 Task: Set the Company Name to "Softage" under New customer in Find Invoice.
Action: Mouse moved to (136, 19)
Screenshot: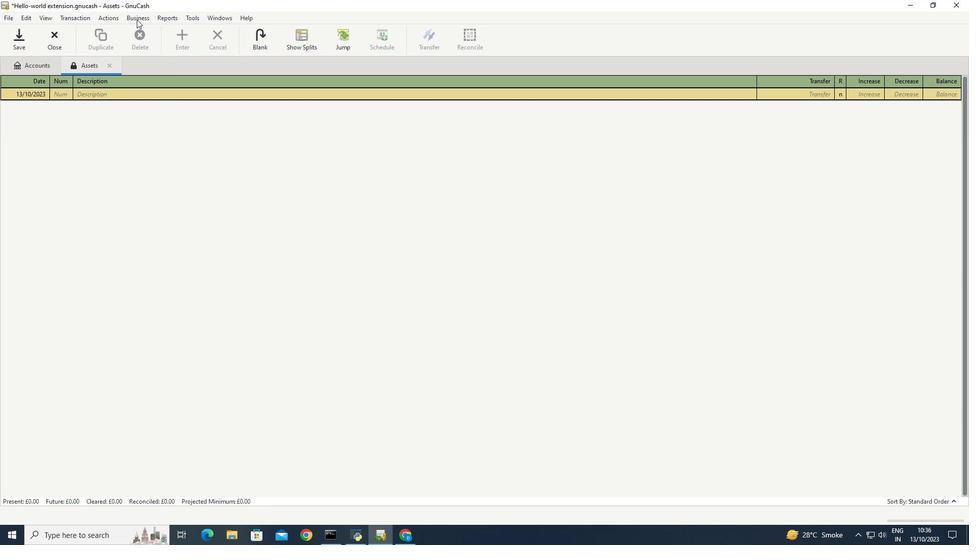 
Action: Mouse pressed left at (136, 19)
Screenshot: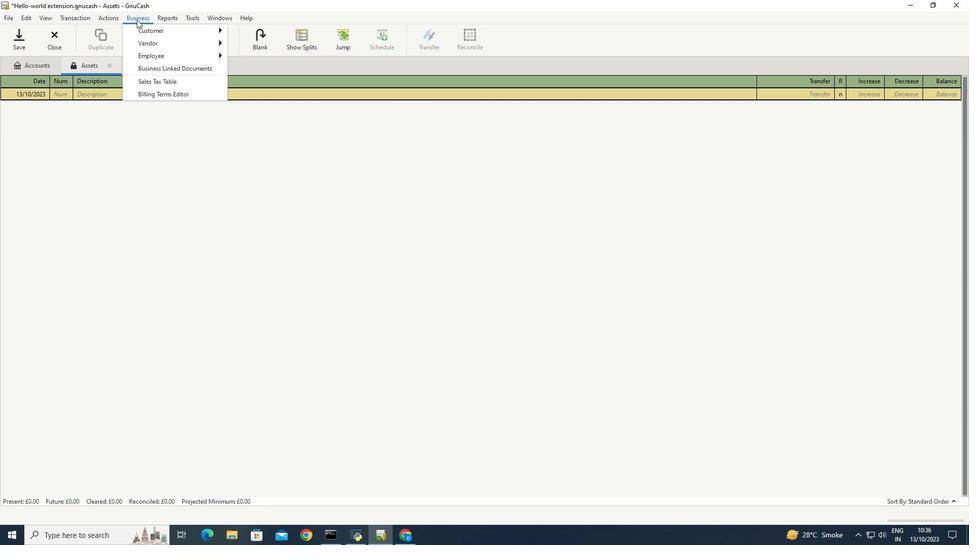 
Action: Mouse moved to (254, 82)
Screenshot: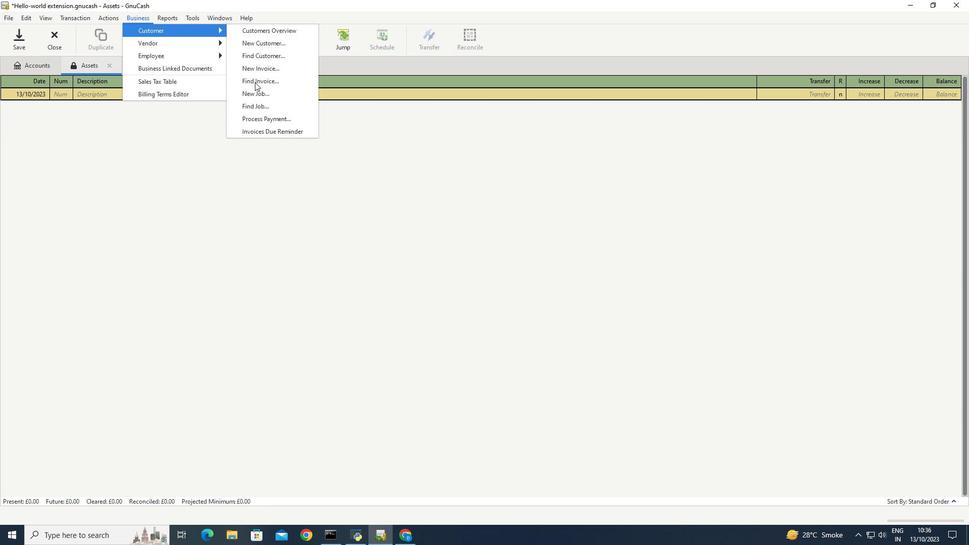 
Action: Mouse pressed left at (254, 82)
Screenshot: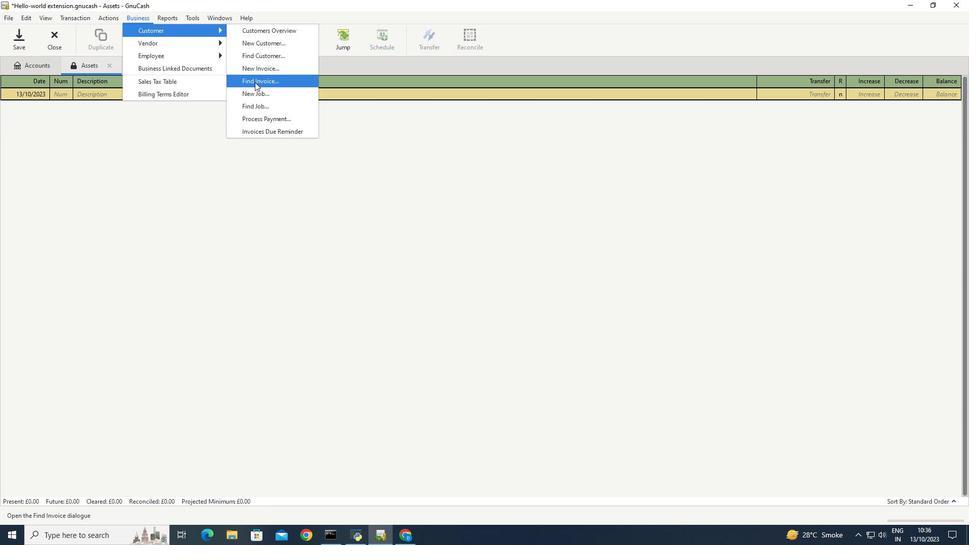 
Action: Mouse moved to (508, 341)
Screenshot: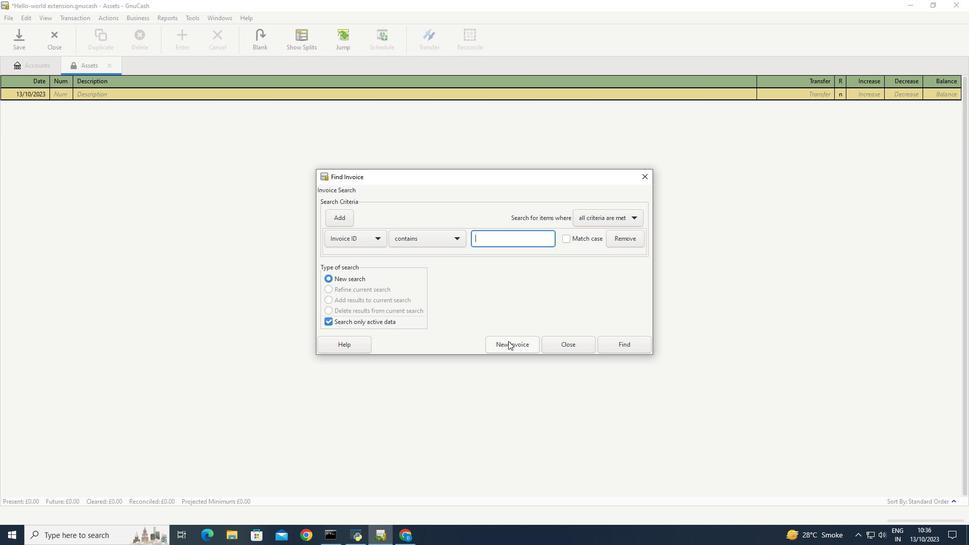 
Action: Mouse pressed left at (508, 341)
Screenshot: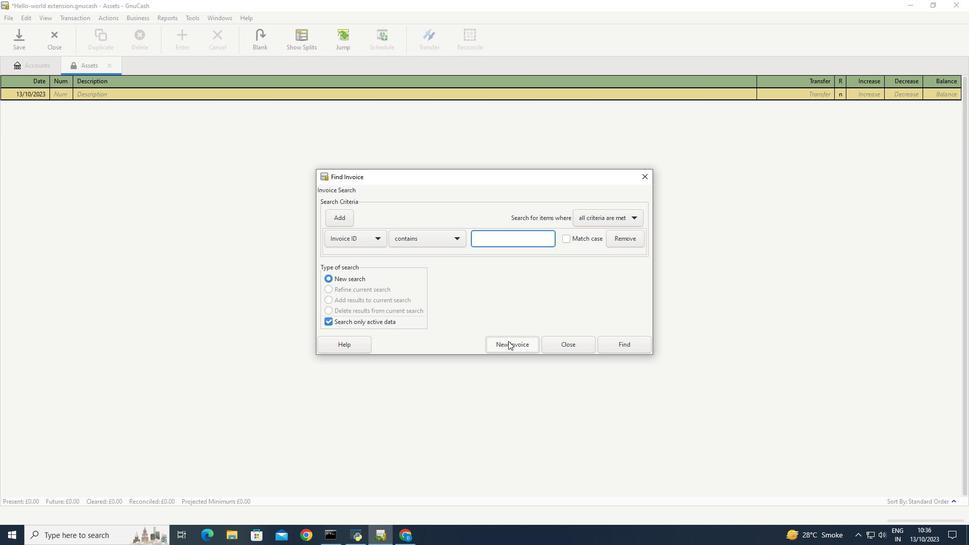 
Action: Mouse moved to (537, 272)
Screenshot: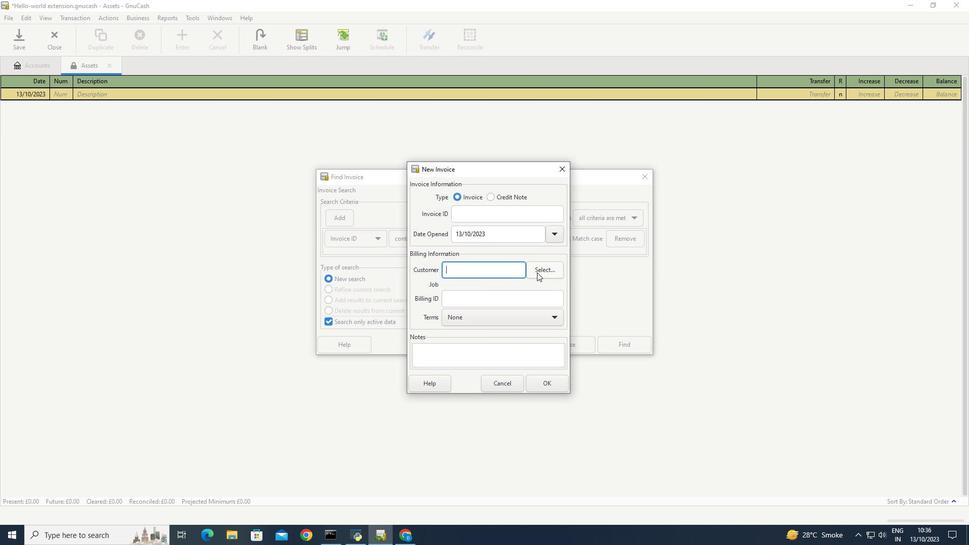 
Action: Mouse pressed left at (537, 272)
Screenshot: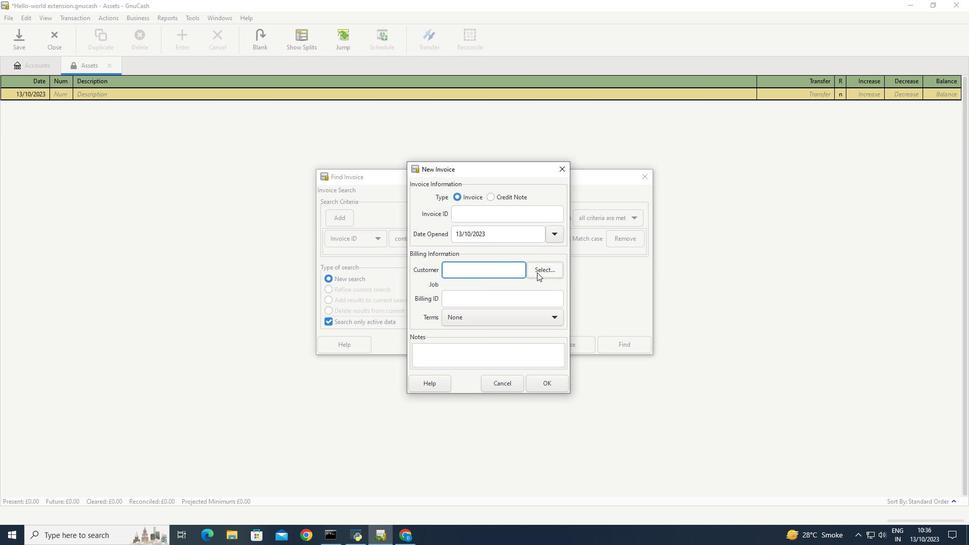 
Action: Mouse moved to (501, 344)
Screenshot: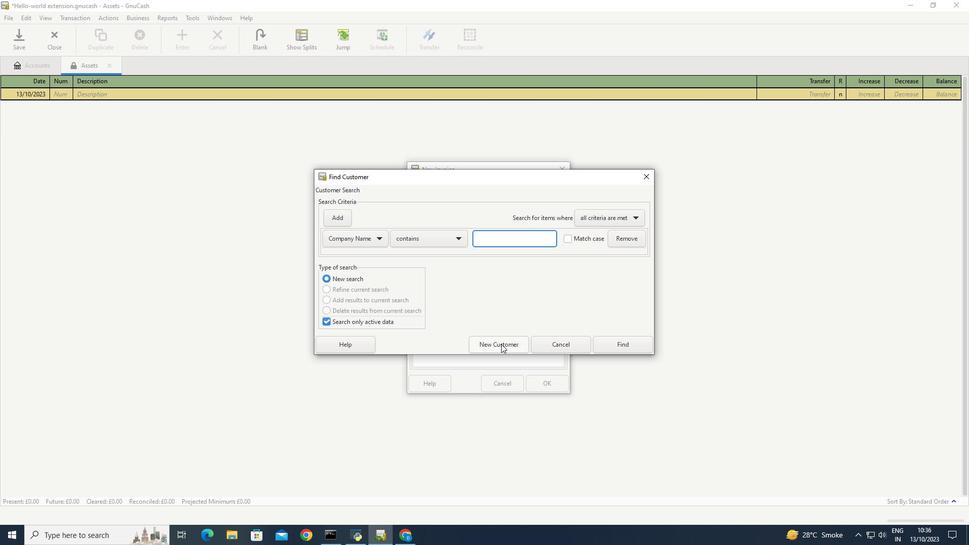 
Action: Mouse pressed left at (501, 344)
Screenshot: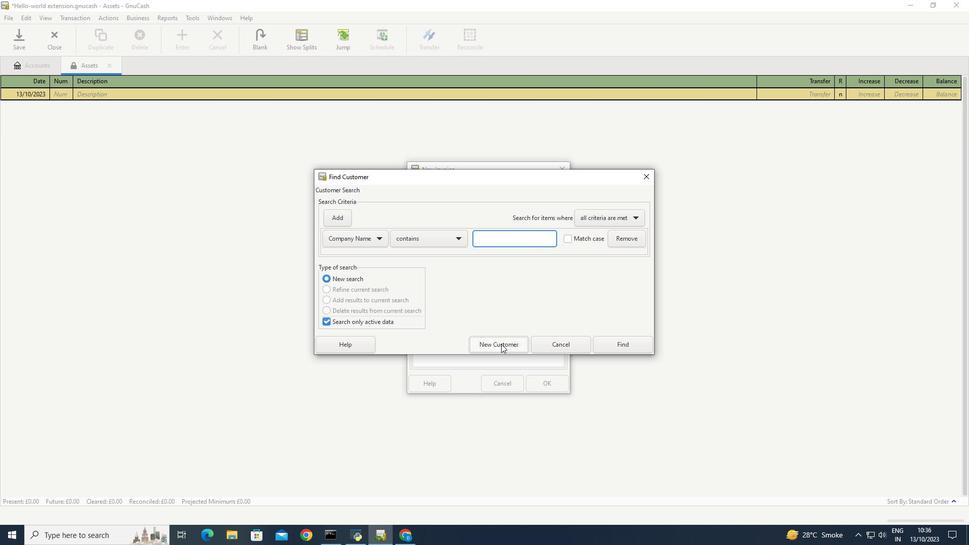 
Action: Mouse moved to (481, 194)
Screenshot: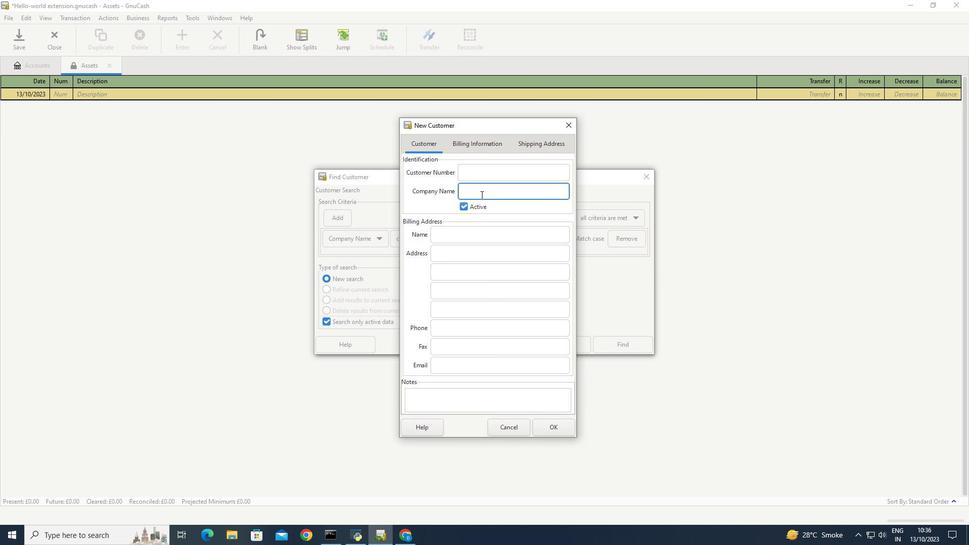 
Action: Mouse pressed left at (481, 194)
Screenshot: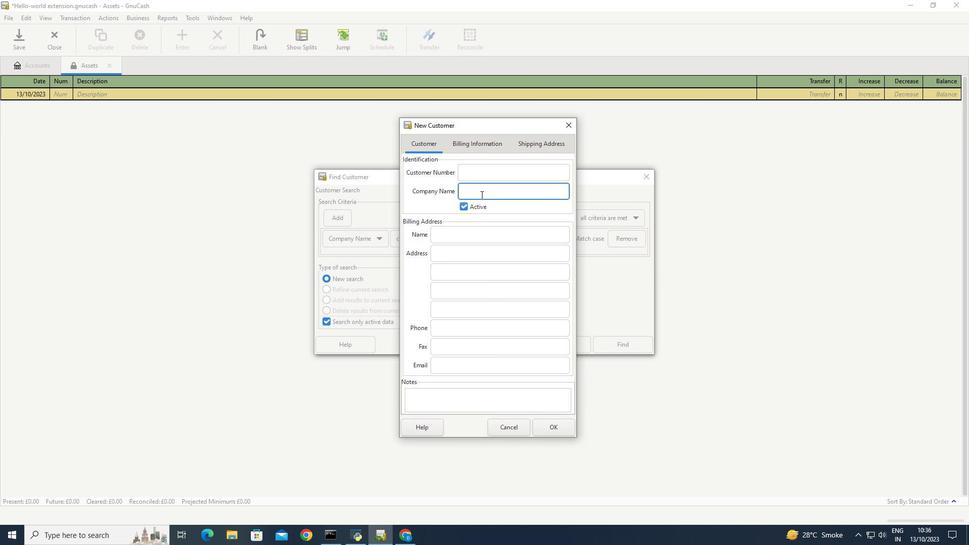 
Action: Key pressed <Key.caps_lock>S<Key.caps_lock>oftae<Key.backspace>ge
Screenshot: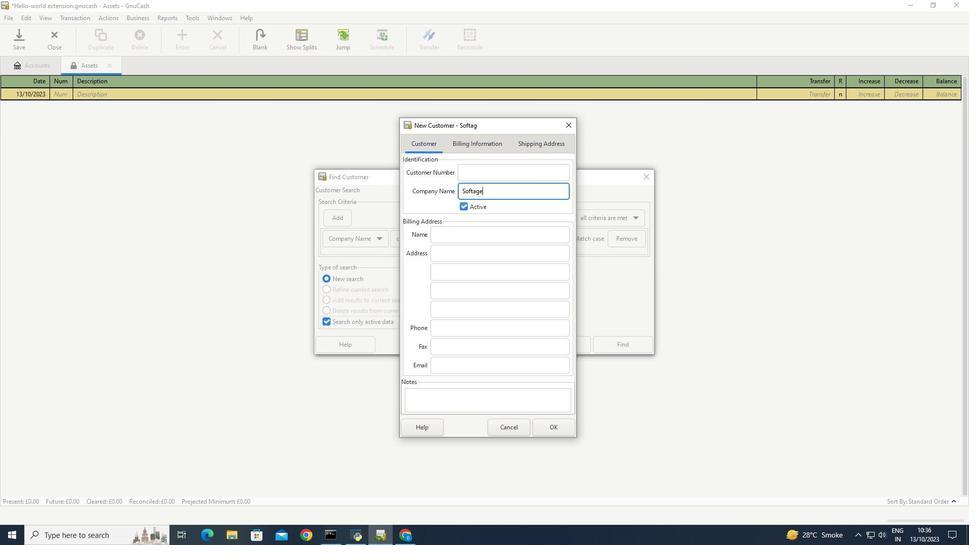 
Action: Mouse moved to (420, 198)
Screenshot: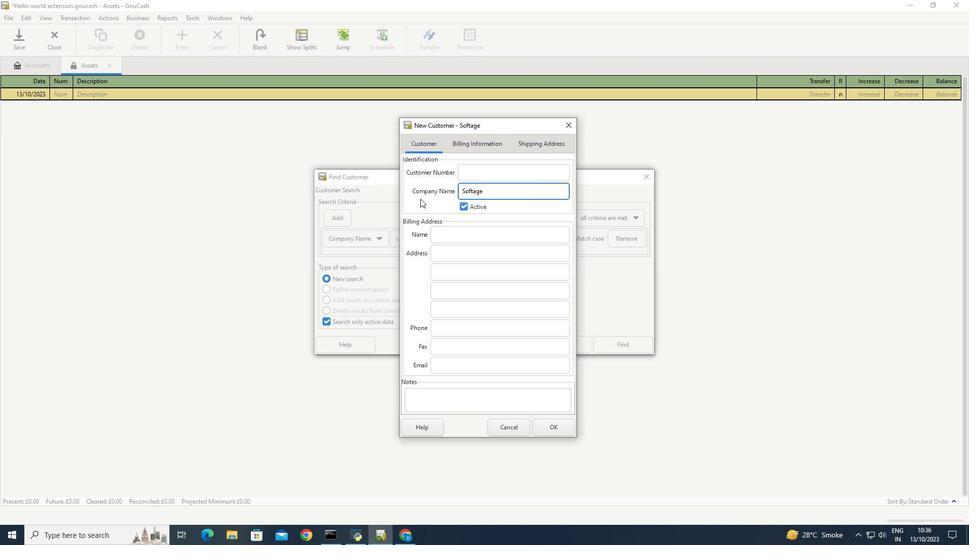 
Action: Mouse pressed left at (420, 198)
Screenshot: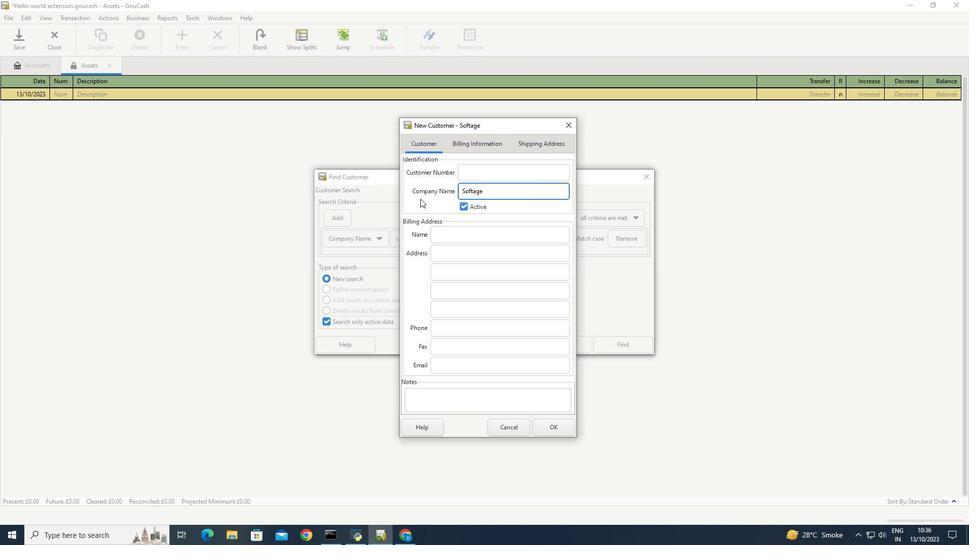 
